 Task: Open the Outlook data file named 'backup' from the Documents folder.
Action: Mouse moved to (25, 60)
Screenshot: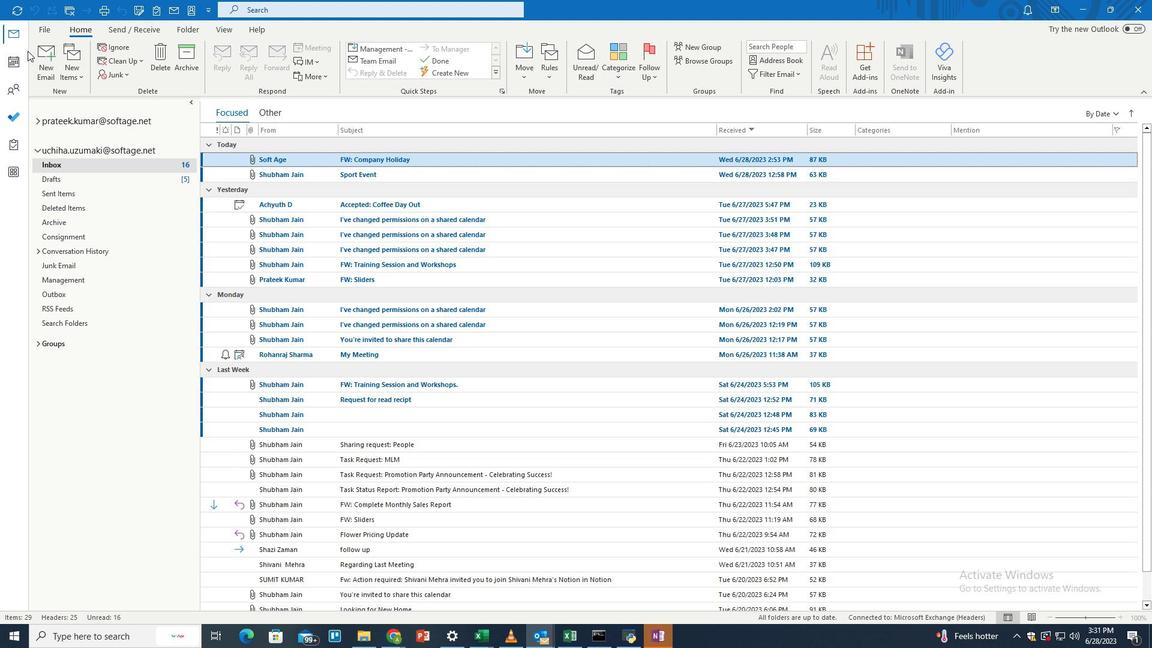 
Action: Mouse pressed left at (25, 60)
Screenshot: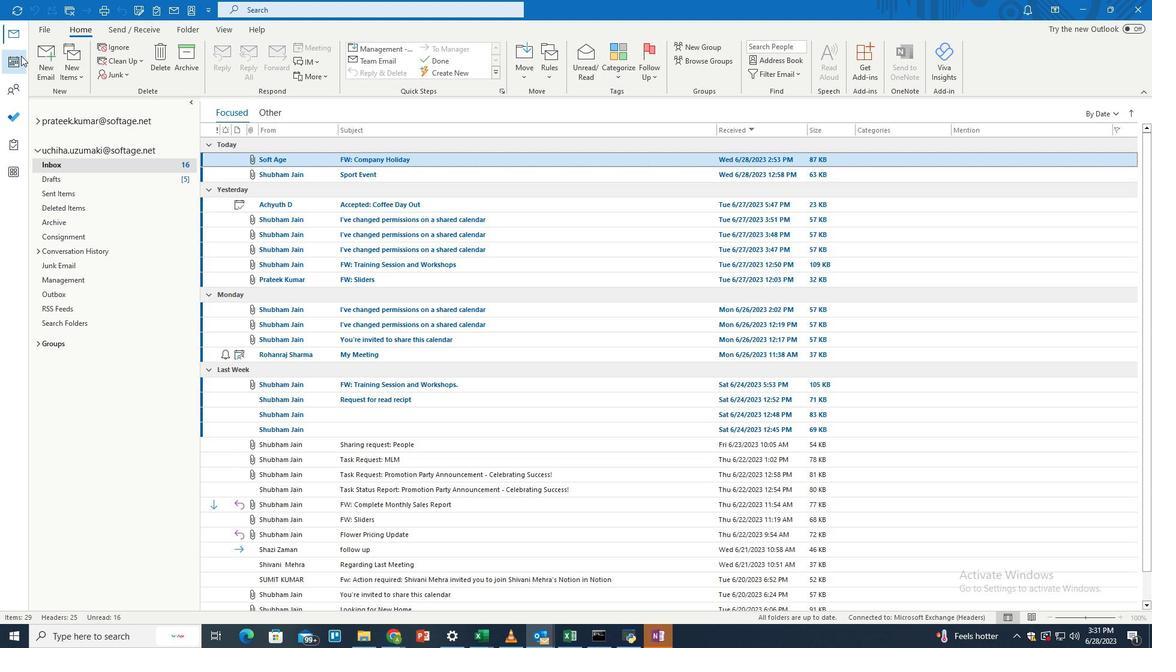 
Action: Mouse moved to (49, 31)
Screenshot: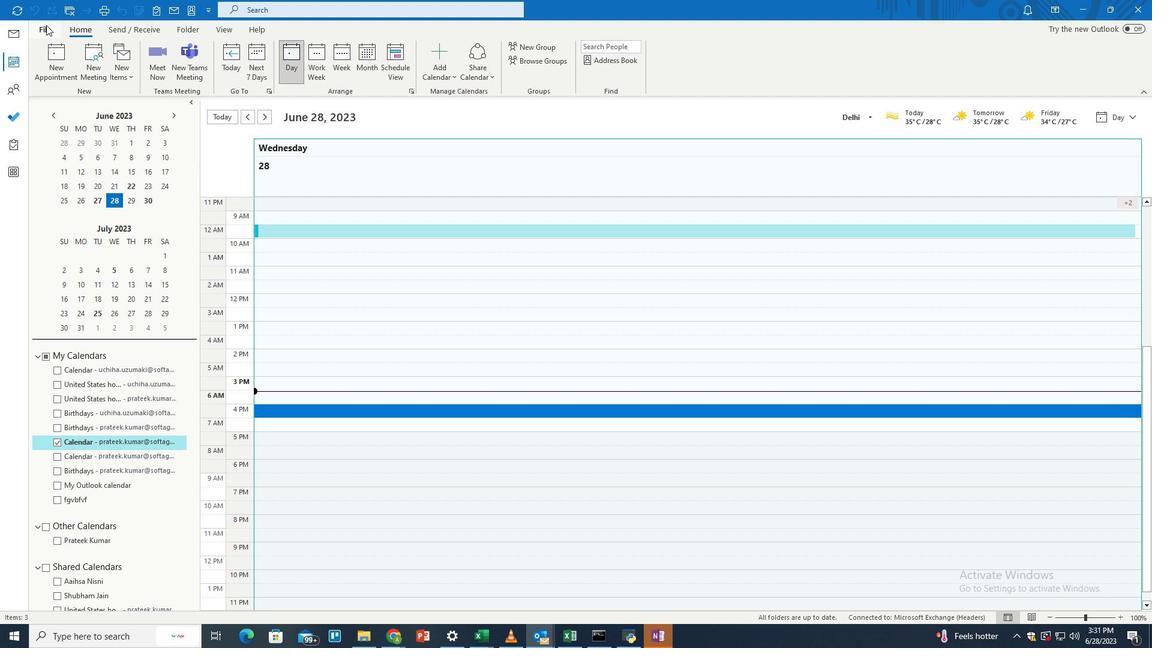 
Action: Mouse pressed left at (49, 31)
Screenshot: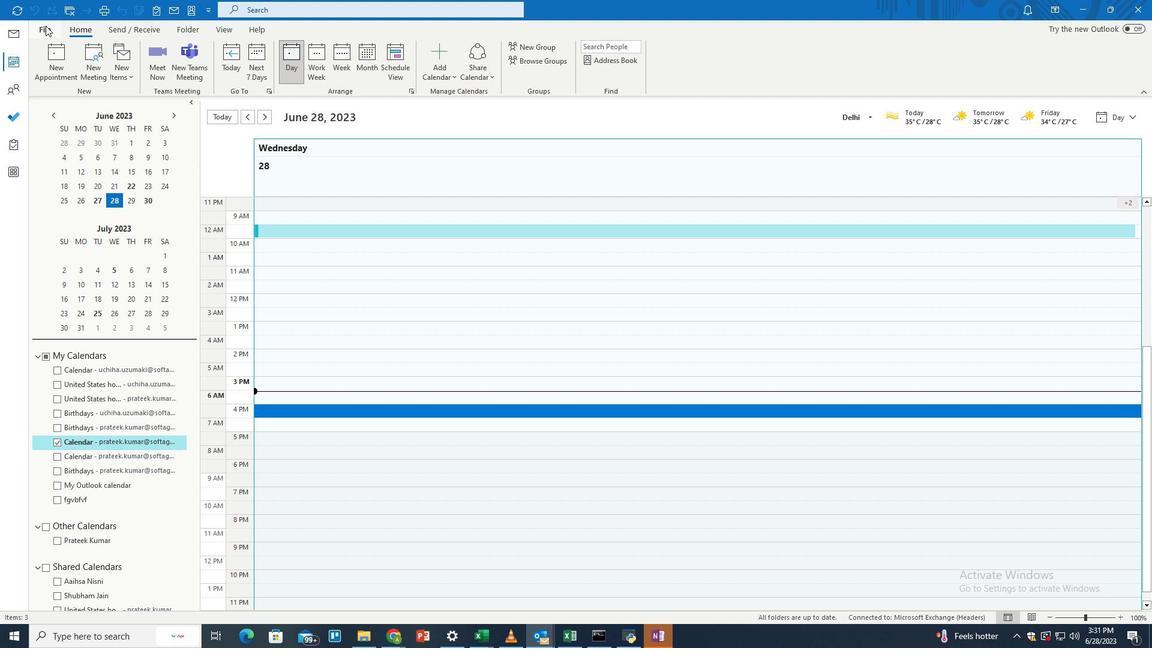 
Action: Mouse moved to (59, 88)
Screenshot: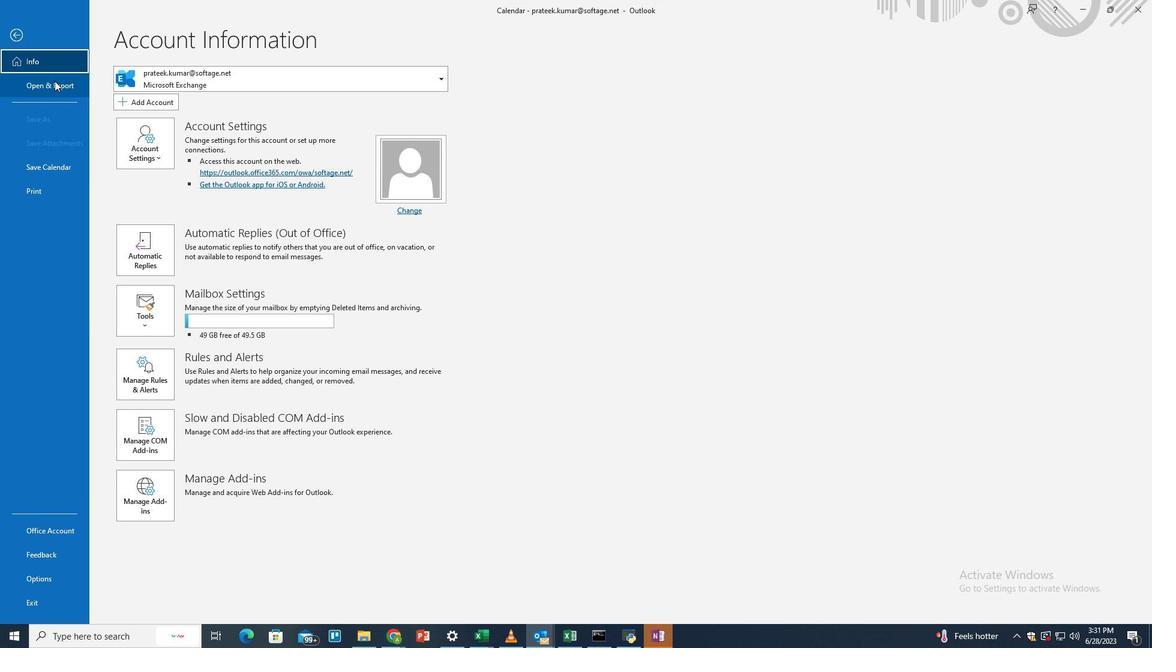 
Action: Mouse pressed left at (59, 88)
Screenshot: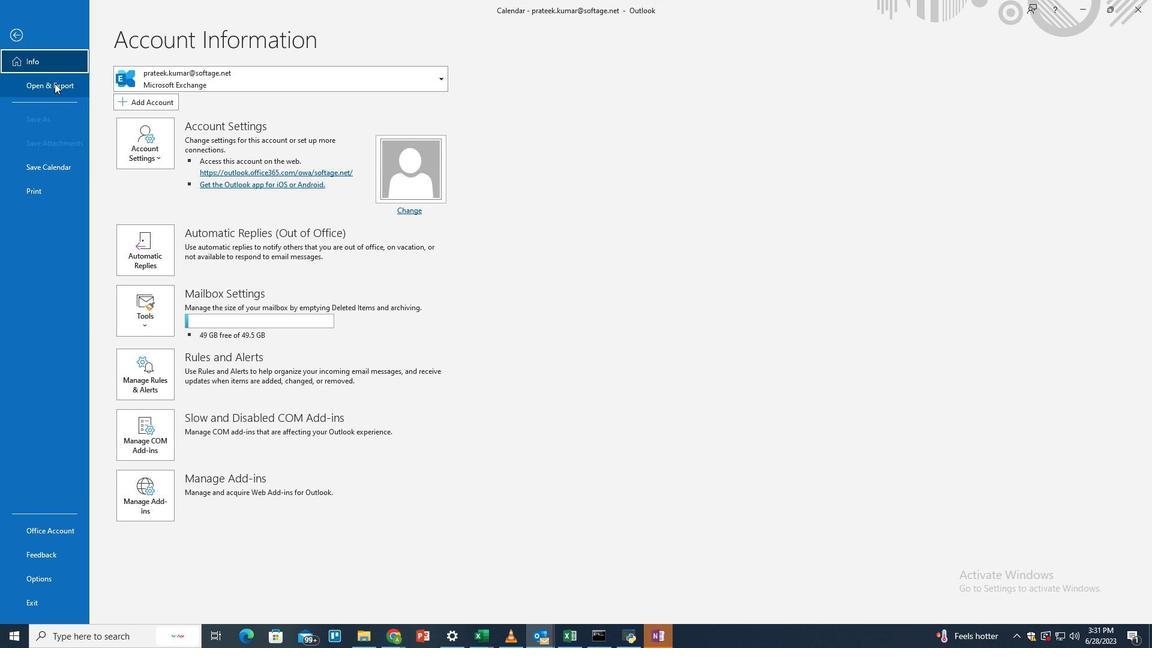 
Action: Mouse moved to (158, 154)
Screenshot: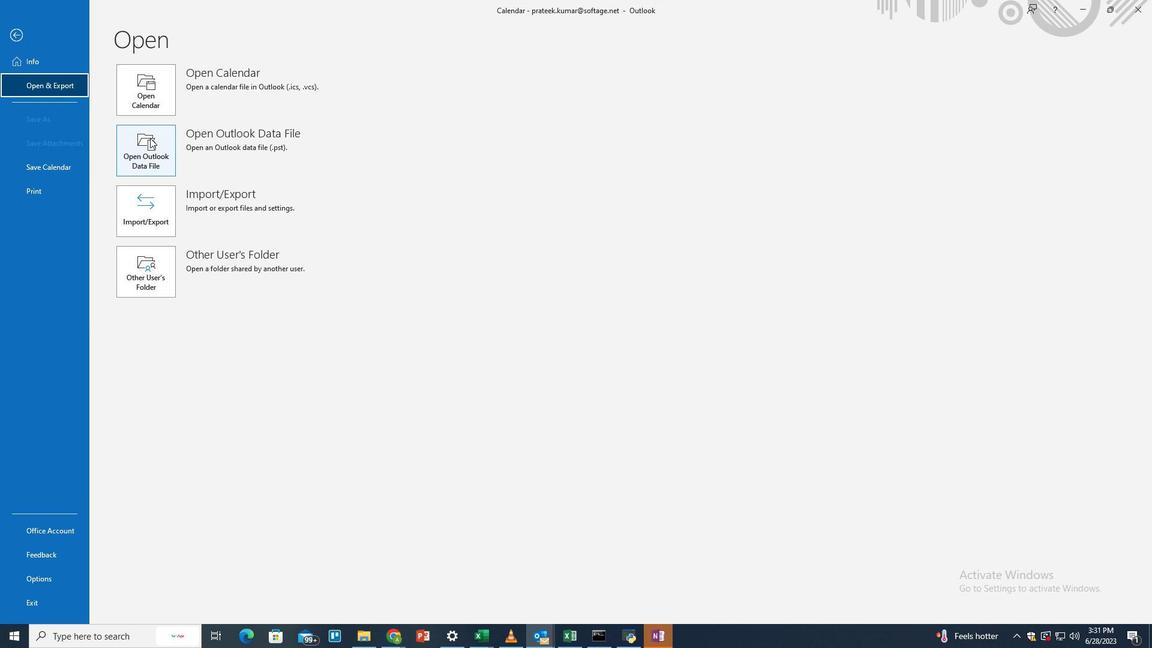 
Action: Mouse pressed left at (158, 154)
Screenshot: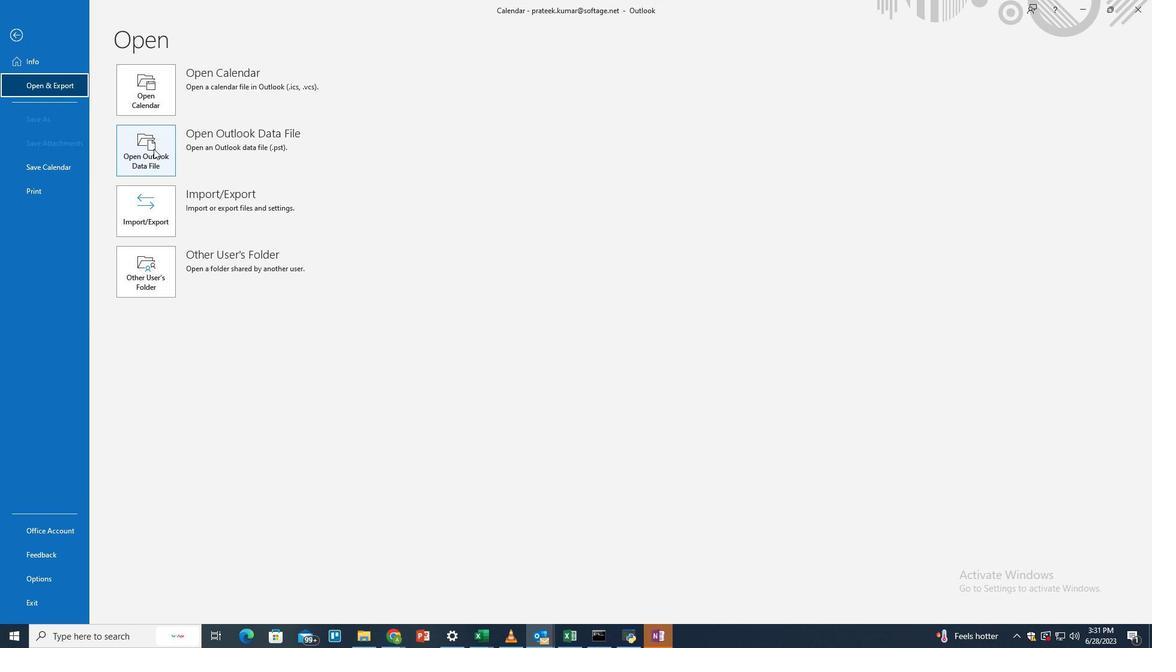 
Action: Mouse moved to (55, 147)
Screenshot: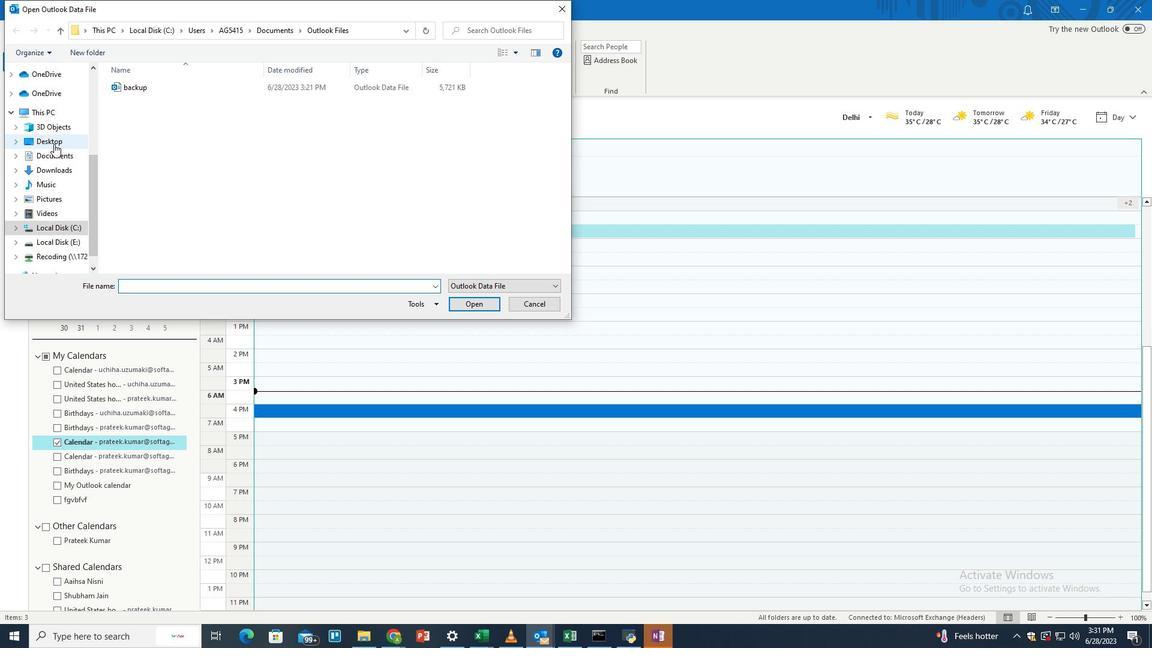 
Action: Mouse pressed left at (55, 147)
Screenshot: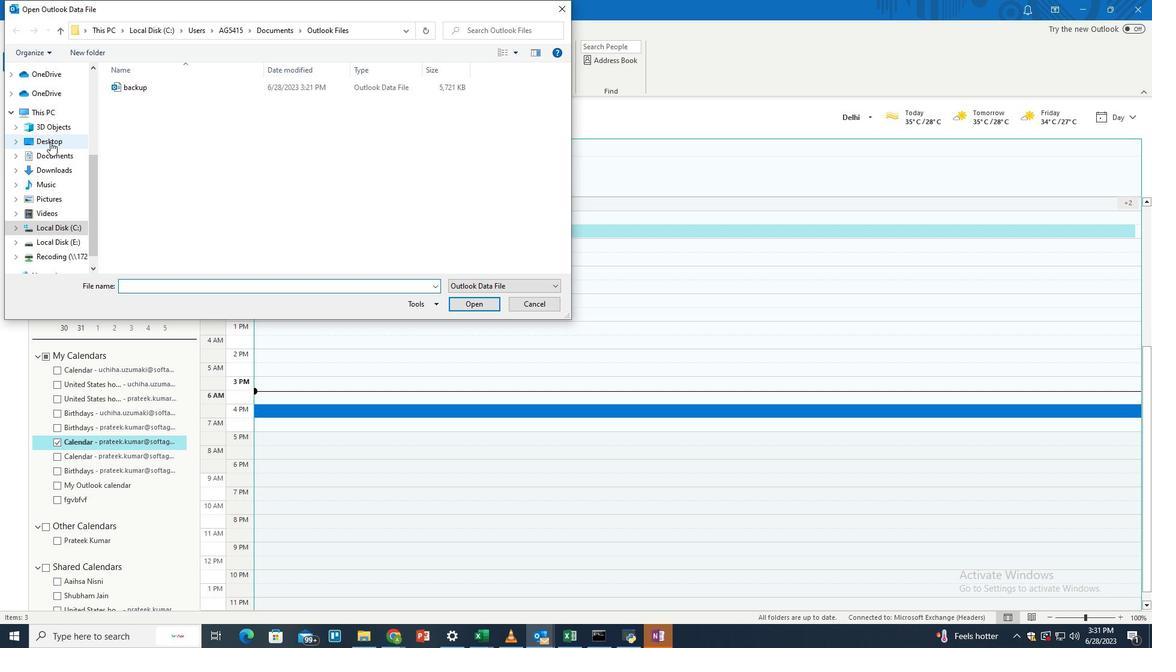 
Action: Mouse moved to (485, 288)
Screenshot: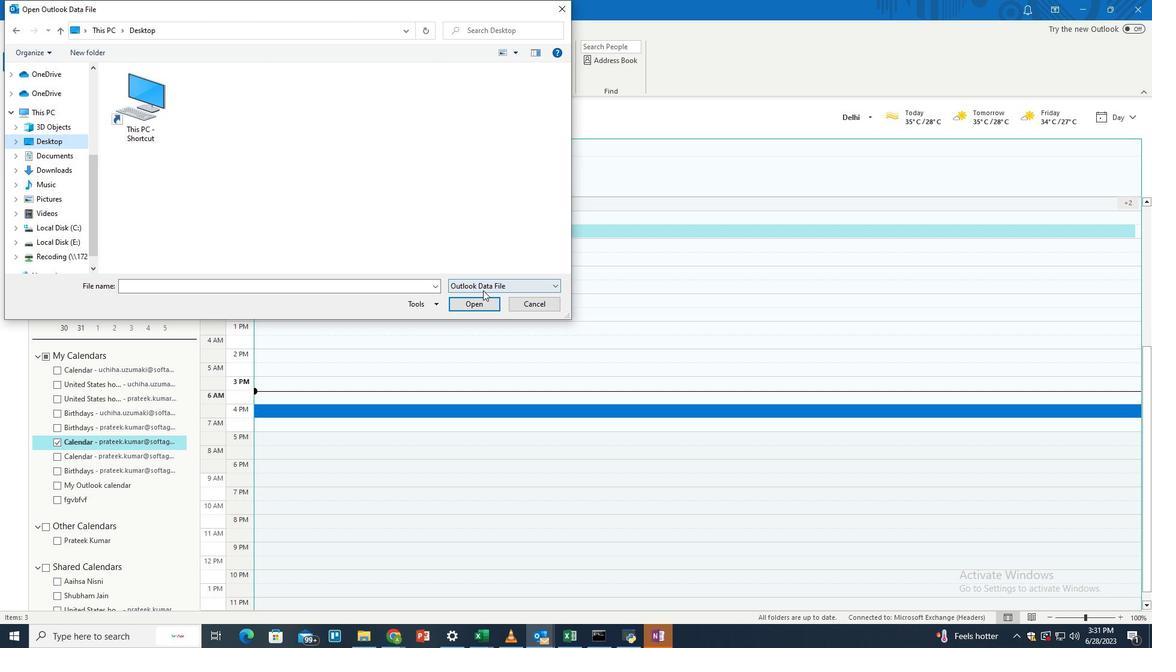 
Action: Mouse pressed left at (485, 288)
Screenshot: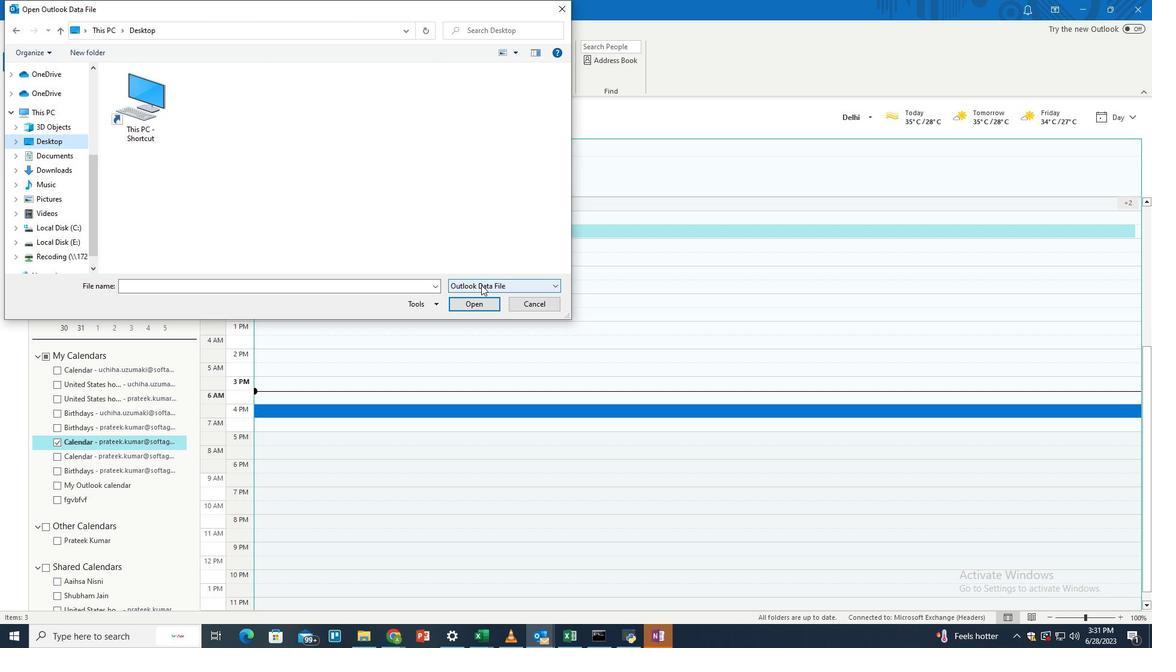 
Action: Mouse moved to (480, 301)
Screenshot: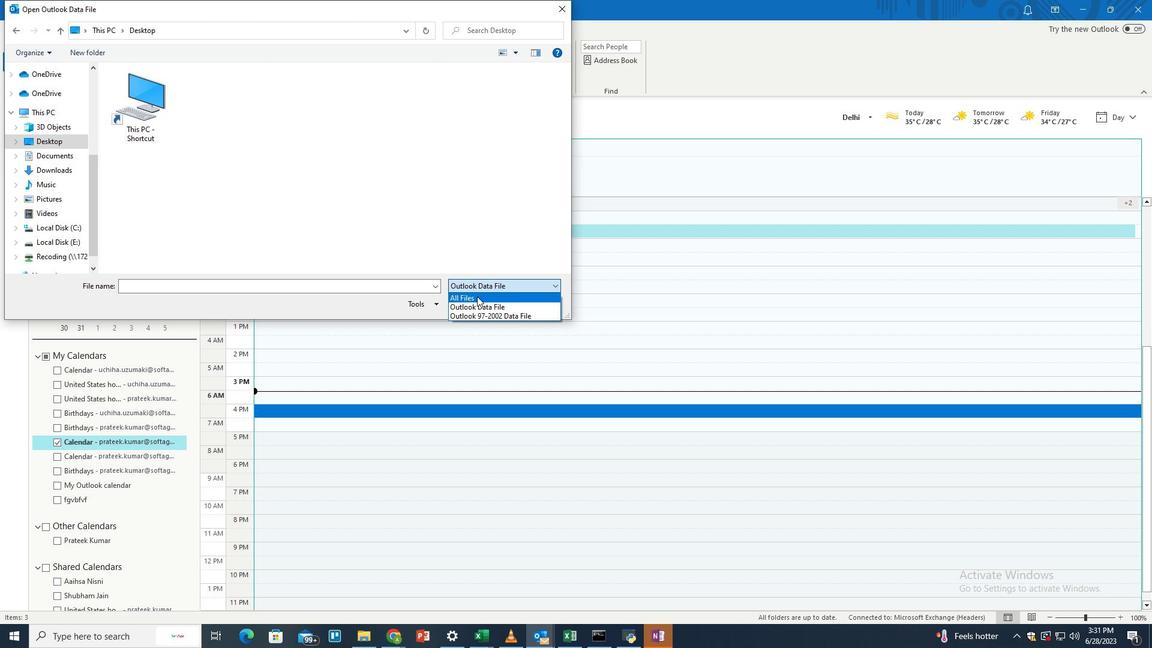 
Action: Mouse pressed left at (480, 301)
Screenshot: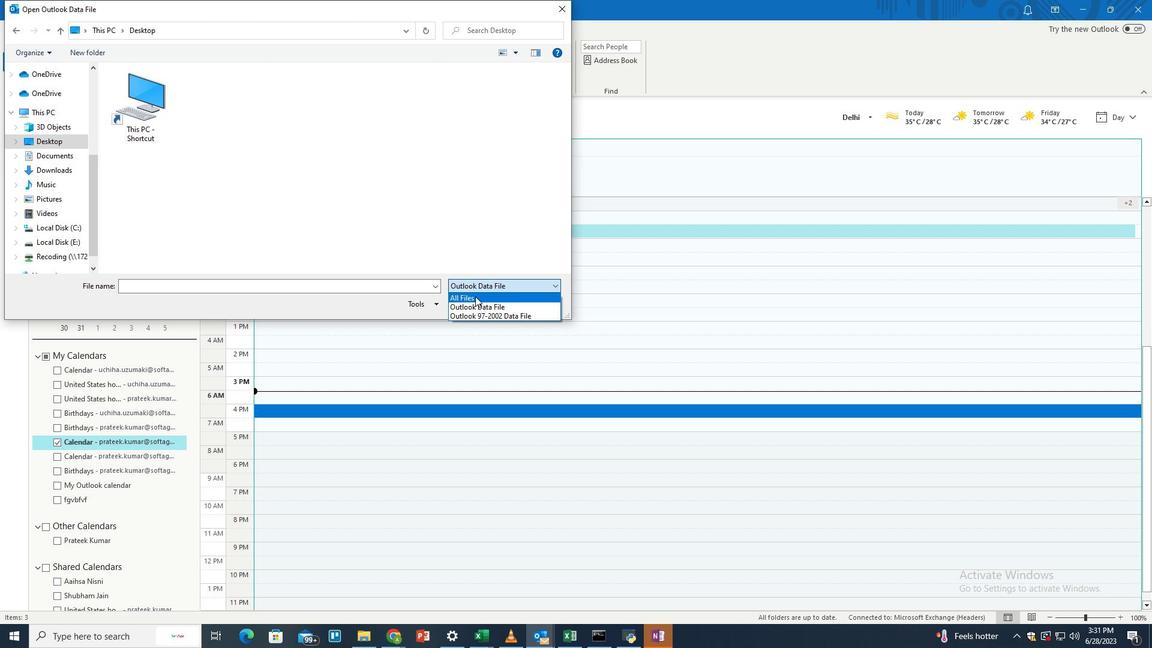 
Action: Mouse moved to (154, 190)
Screenshot: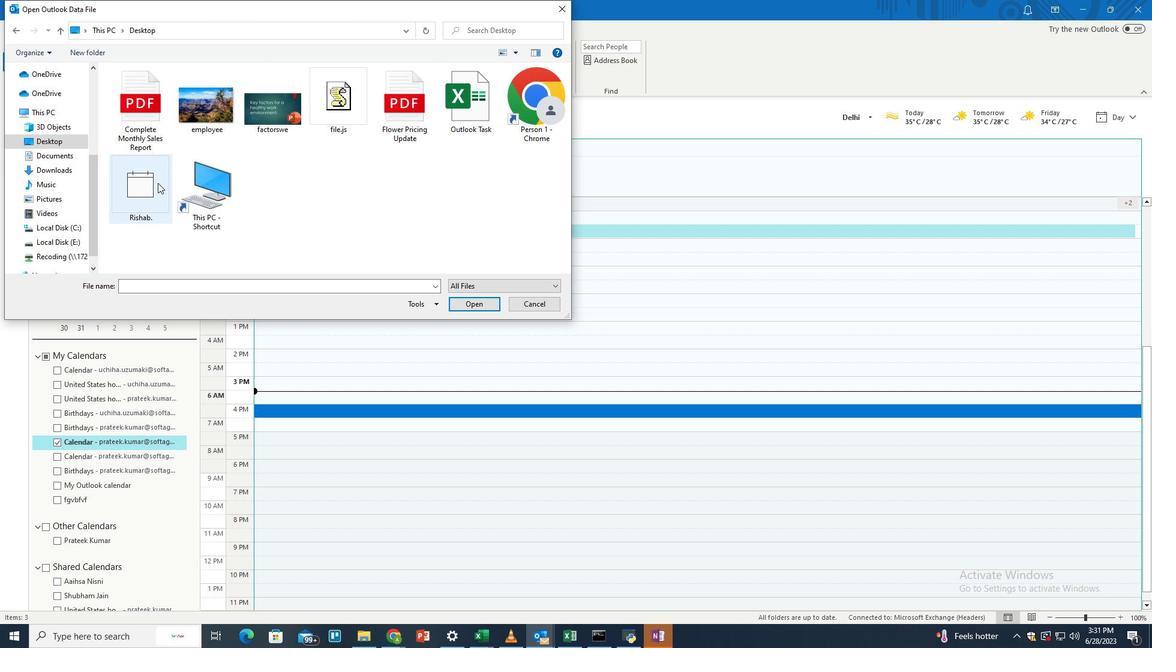 
Action: Mouse pressed left at (154, 190)
Screenshot: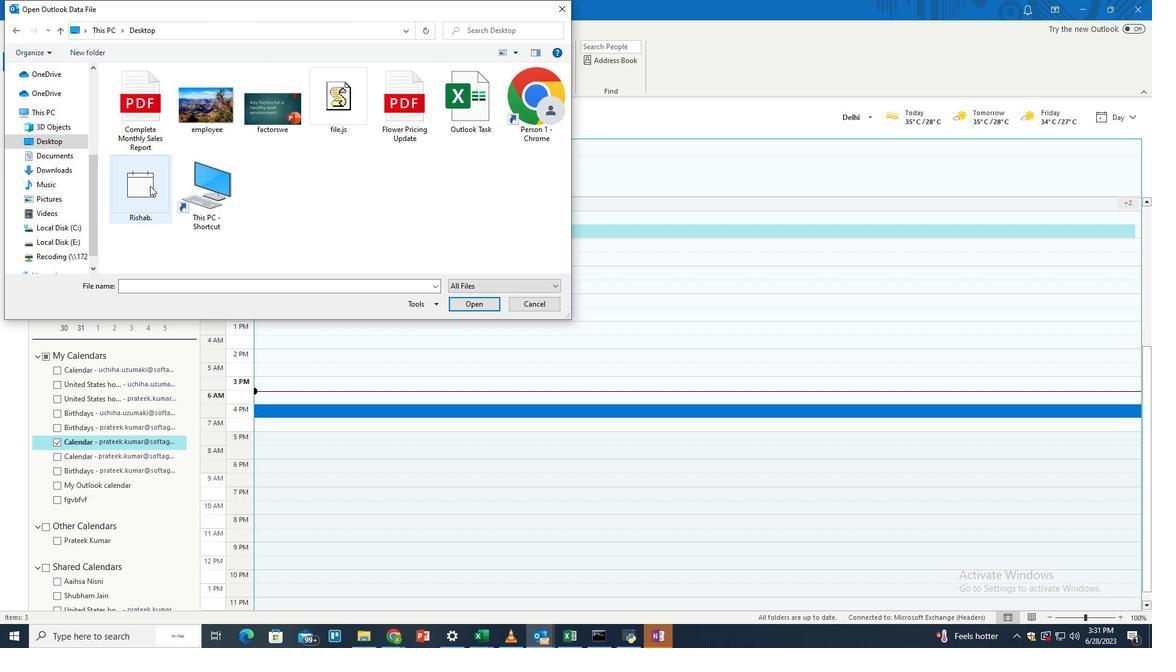 
Action: Mouse moved to (483, 309)
Screenshot: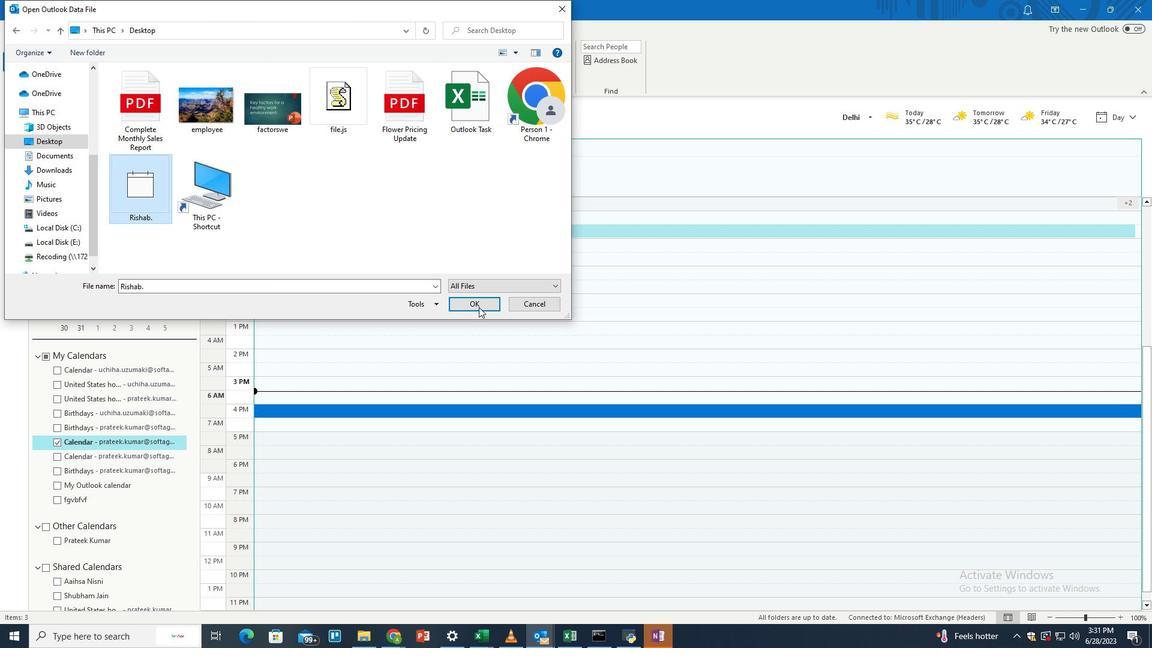 
Action: Mouse pressed left at (483, 309)
Screenshot: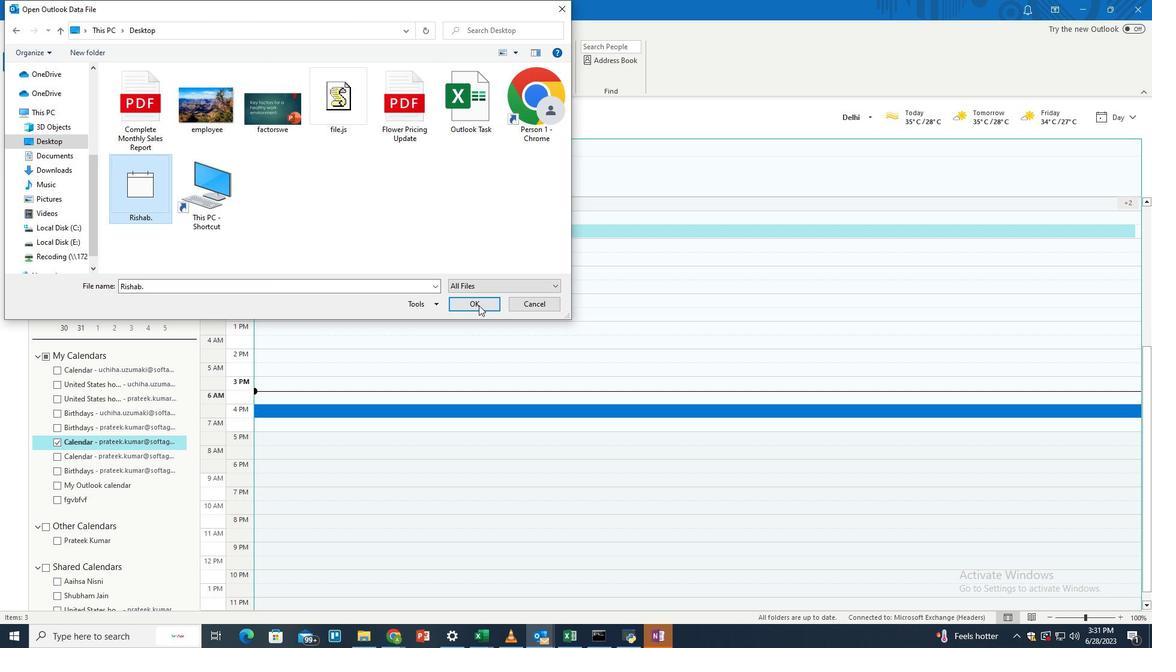 
Action: Mouse moved to (678, 368)
Screenshot: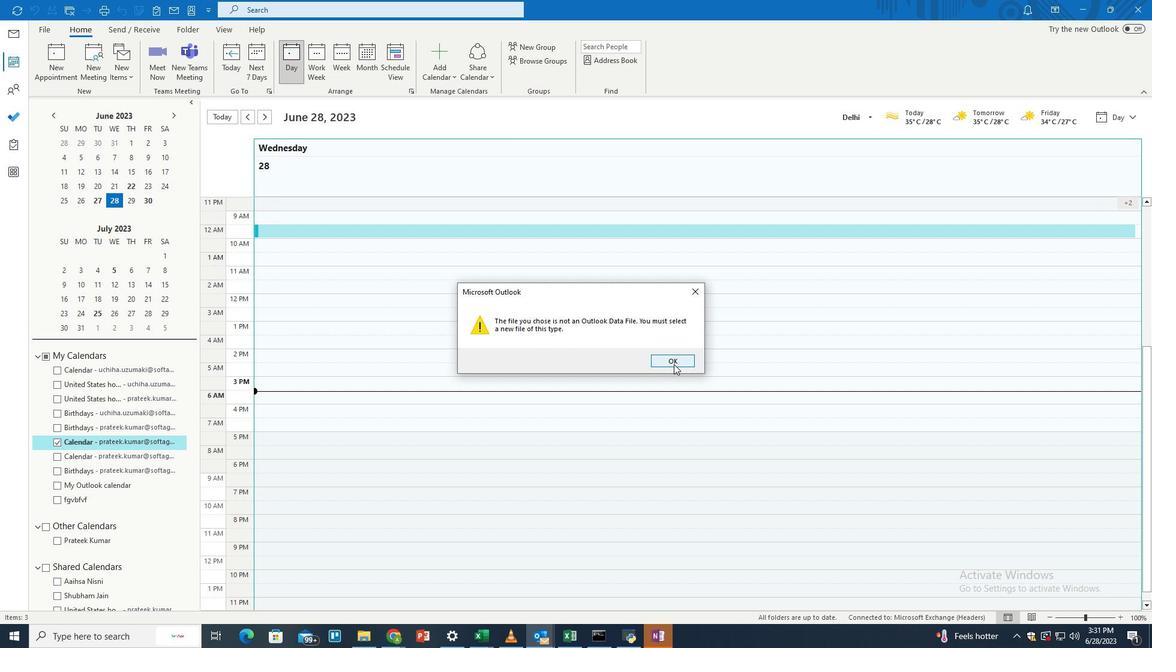 
Action: Mouse pressed left at (678, 368)
Screenshot: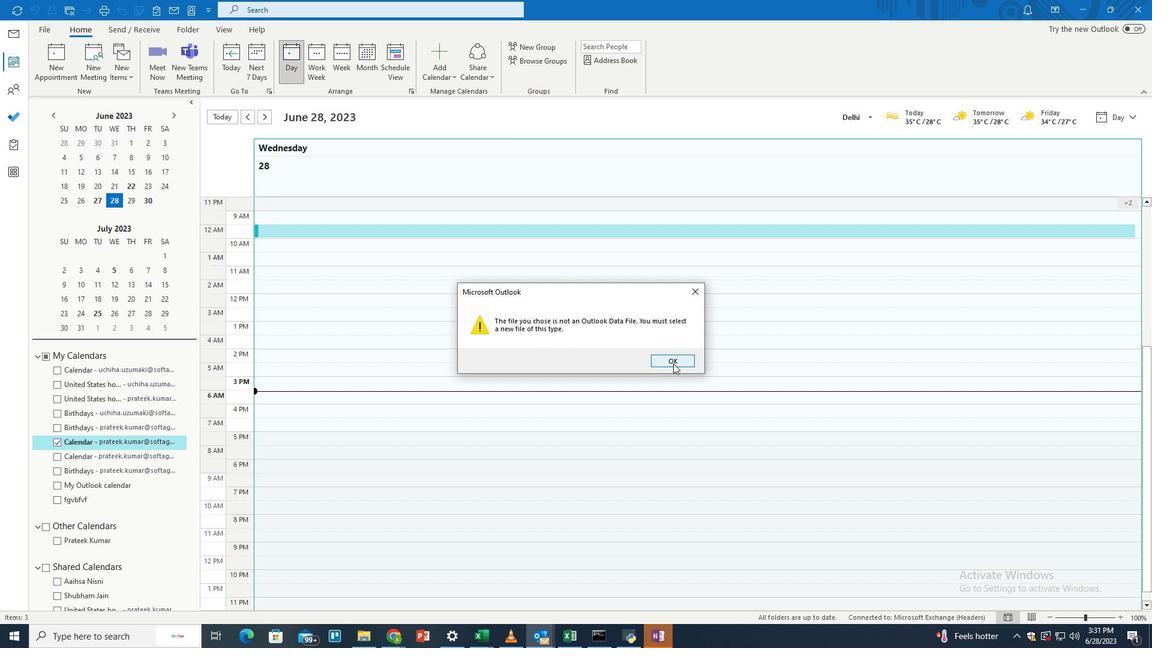 
Action: Mouse moved to (677, 368)
Screenshot: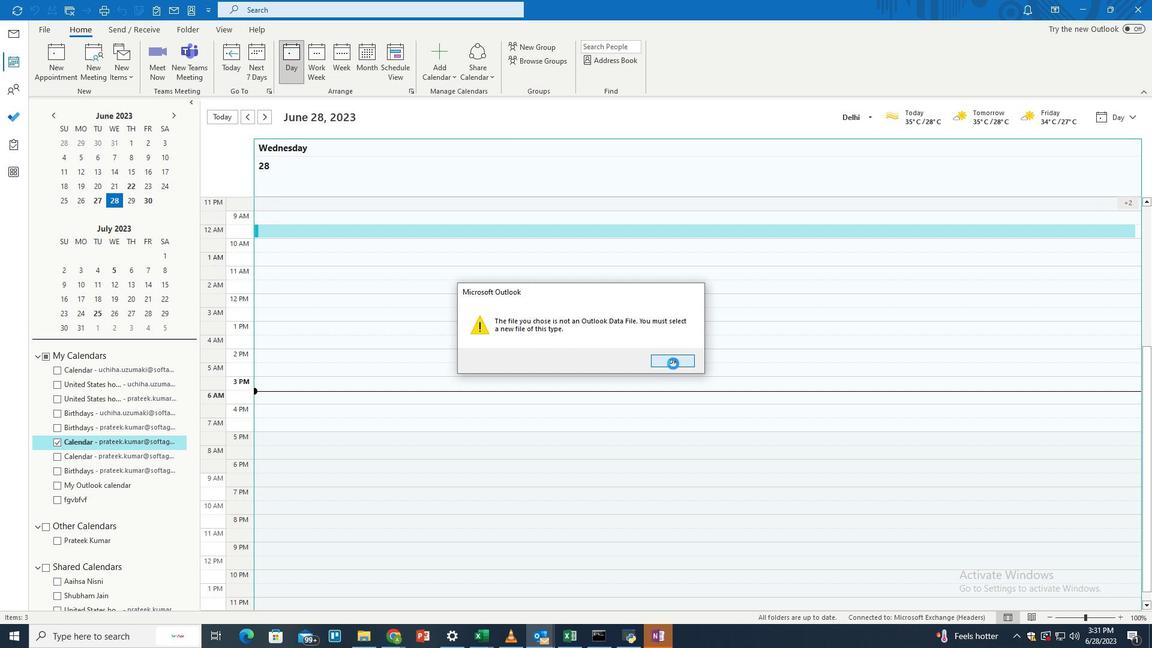
